 Task: Look for organic products in the category "Sugar Substitutes".
Action: Mouse moved to (264, 138)
Screenshot: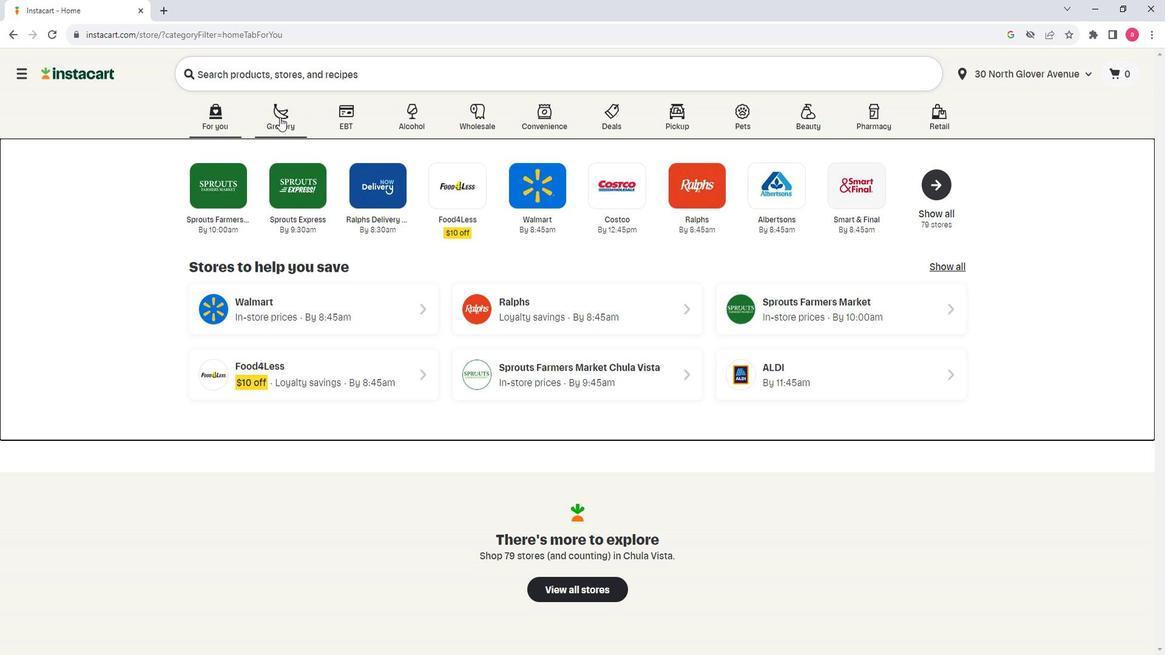 
Action: Mouse pressed left at (264, 138)
Screenshot: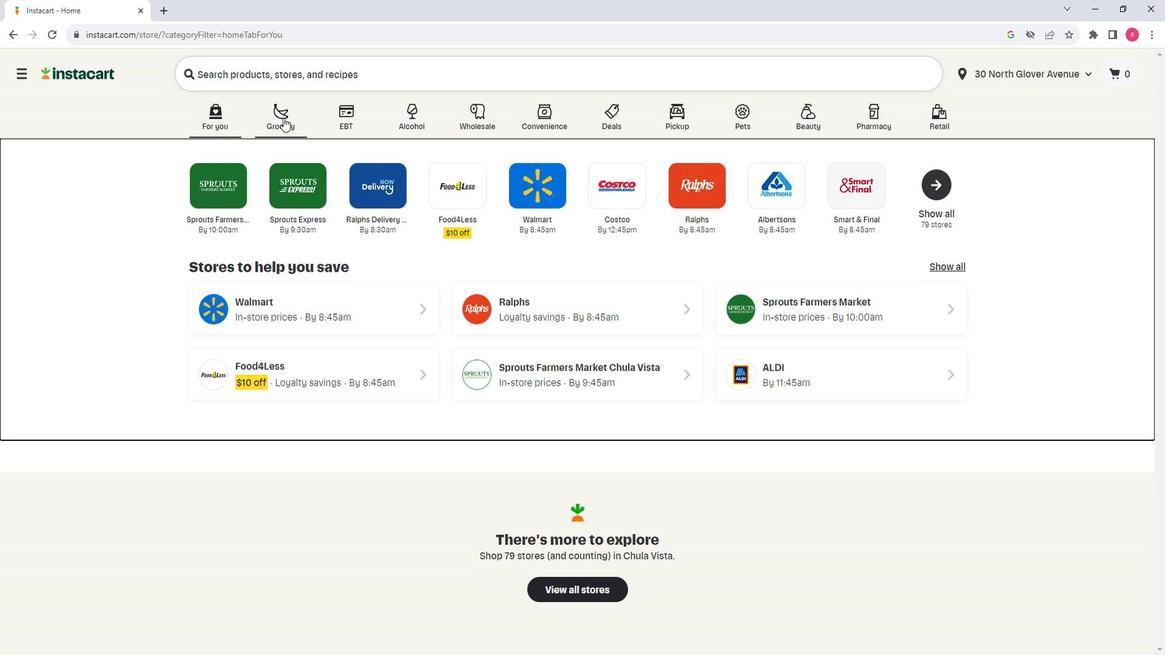 
Action: Mouse moved to (329, 357)
Screenshot: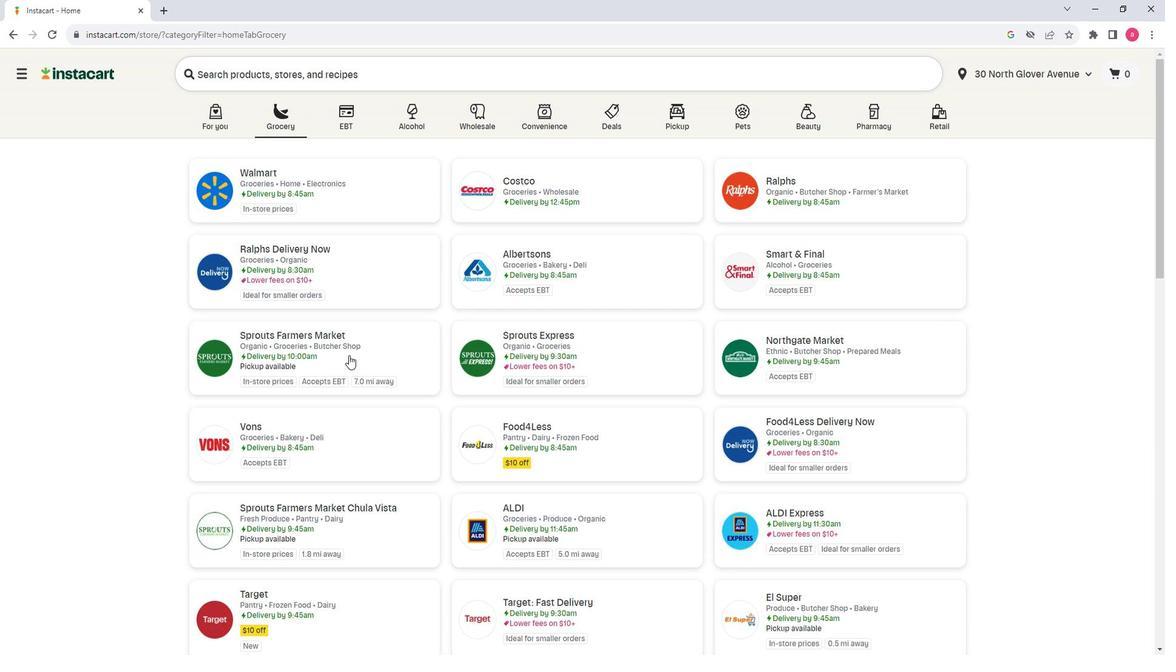 
Action: Mouse pressed left at (329, 357)
Screenshot: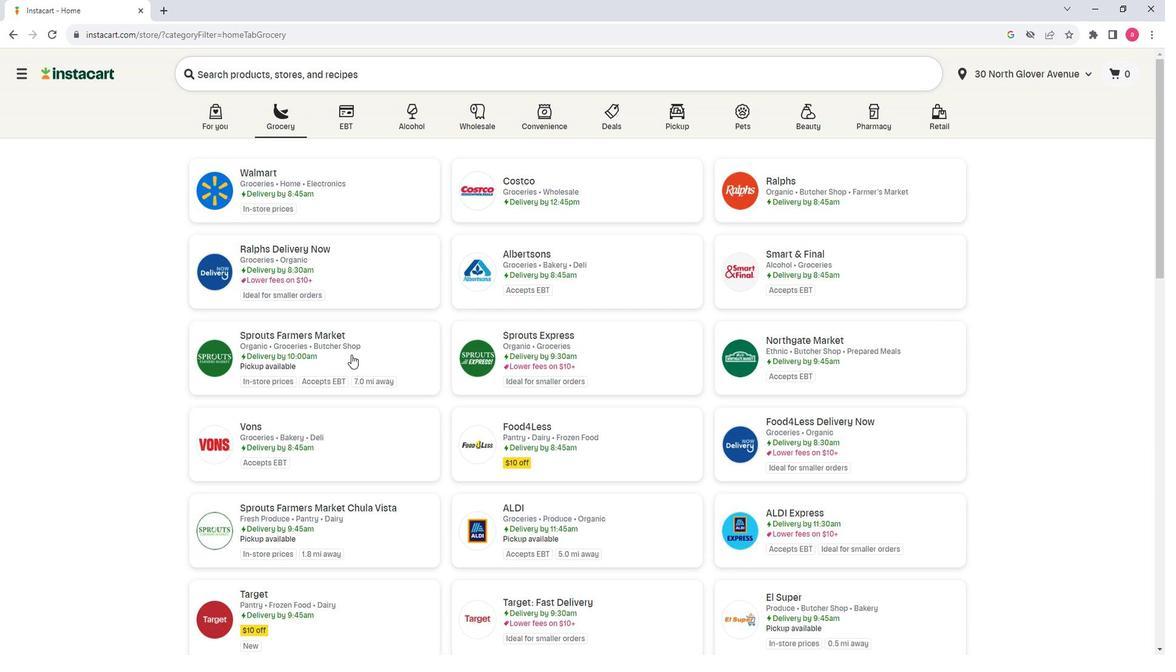 
Action: Mouse moved to (86, 364)
Screenshot: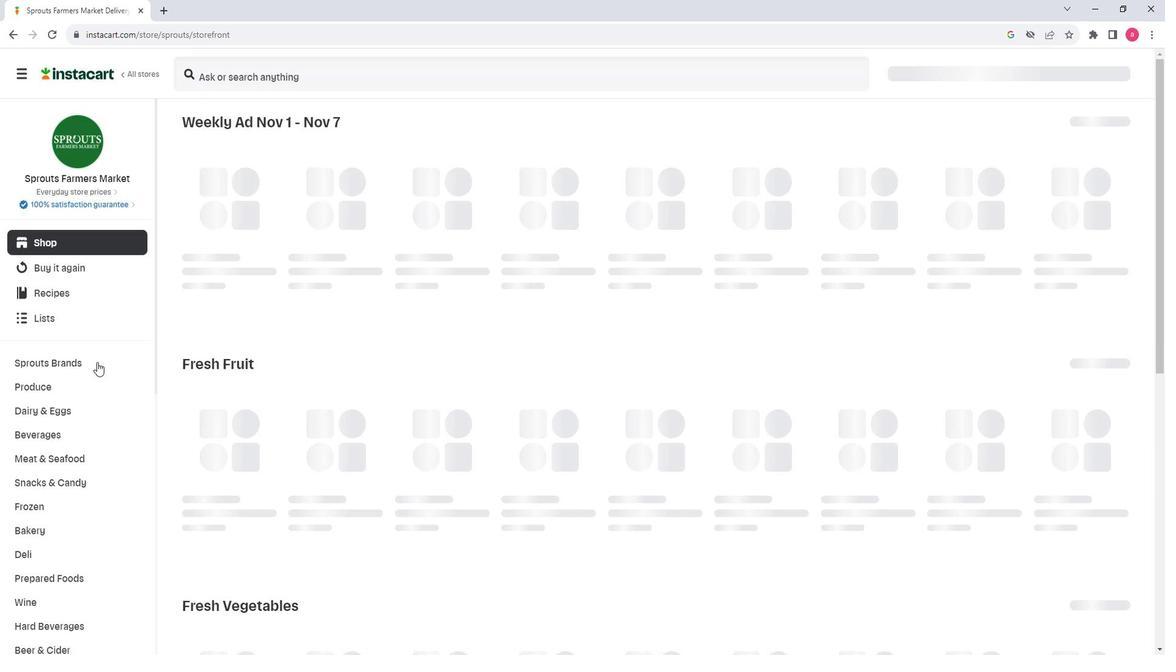 
Action: Mouse scrolled (86, 364) with delta (0, 0)
Screenshot: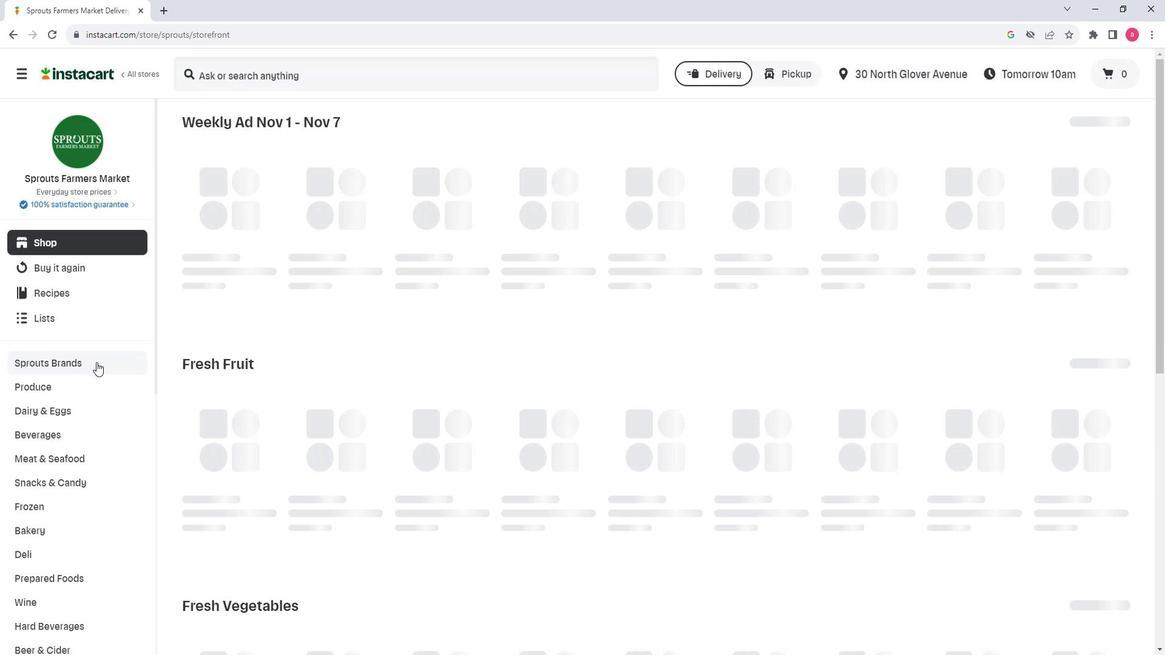 
Action: Mouse scrolled (86, 364) with delta (0, 0)
Screenshot: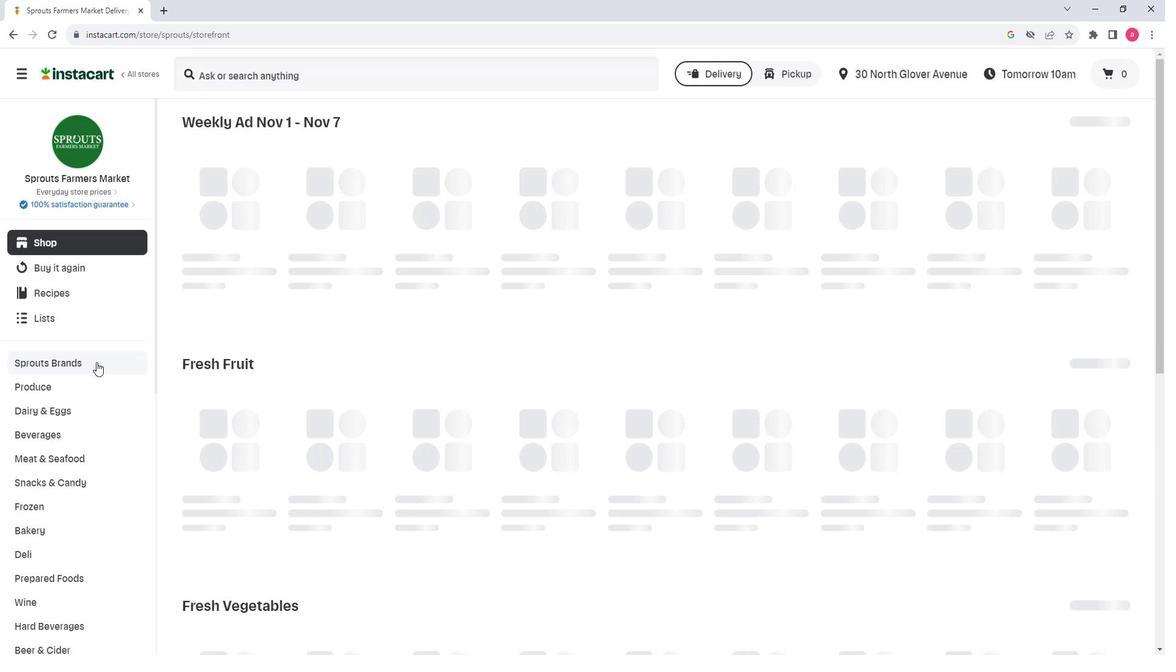 
Action: Mouse scrolled (86, 364) with delta (0, 0)
Screenshot: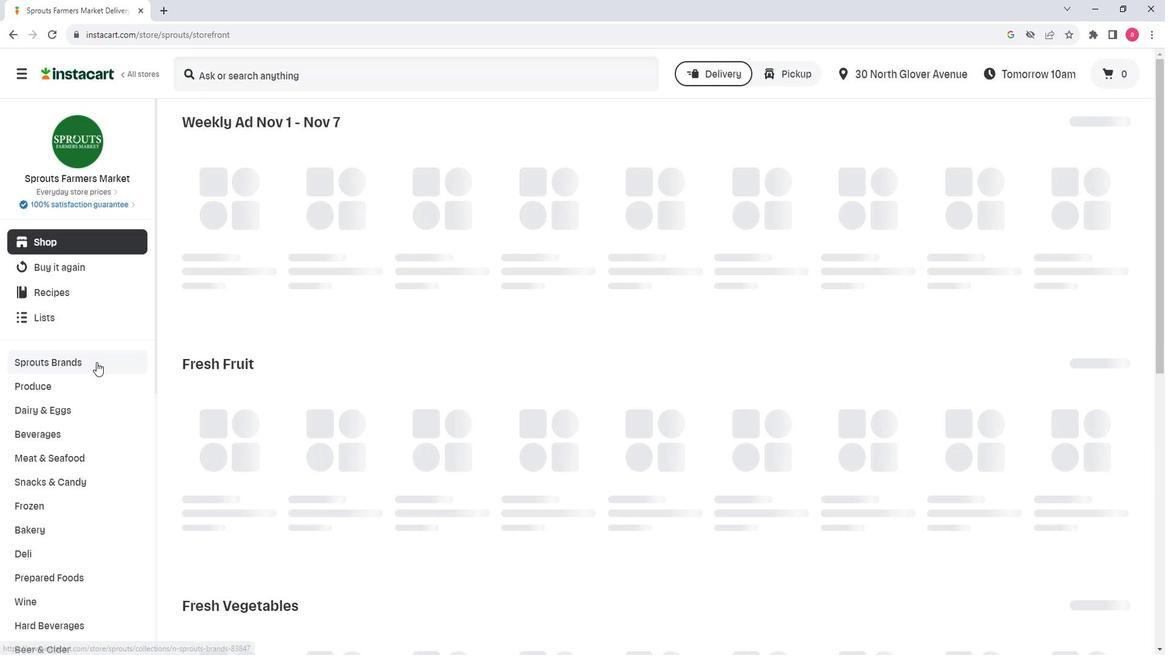 
Action: Mouse moved to (86, 364)
Screenshot: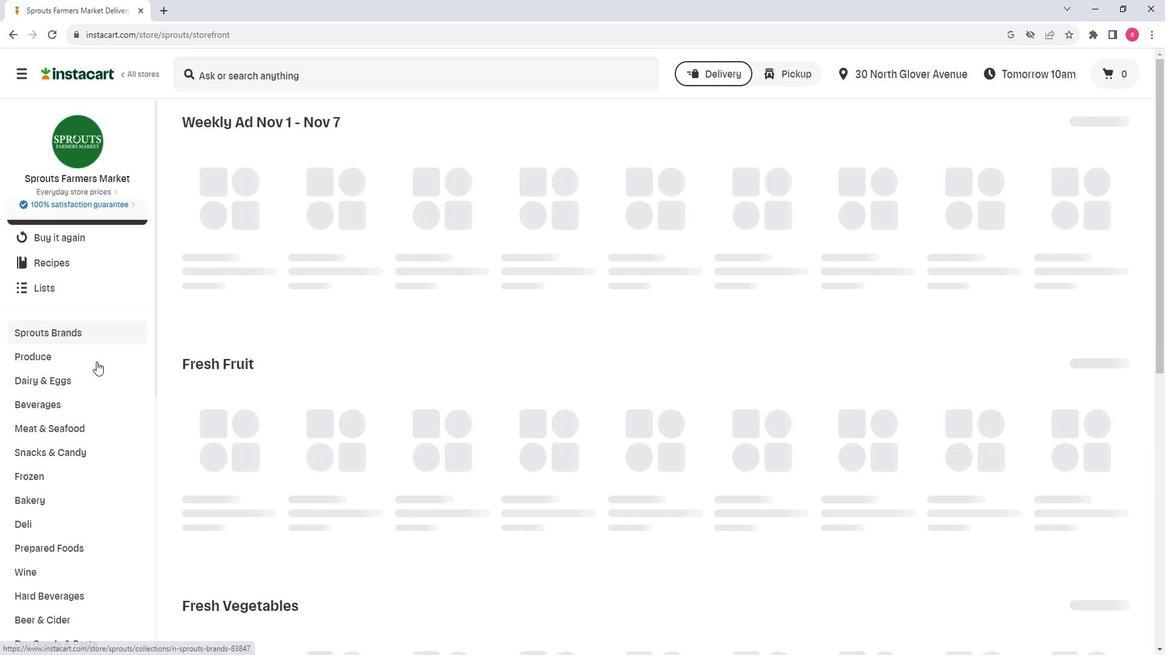 
Action: Mouse scrolled (86, 363) with delta (0, 0)
Screenshot: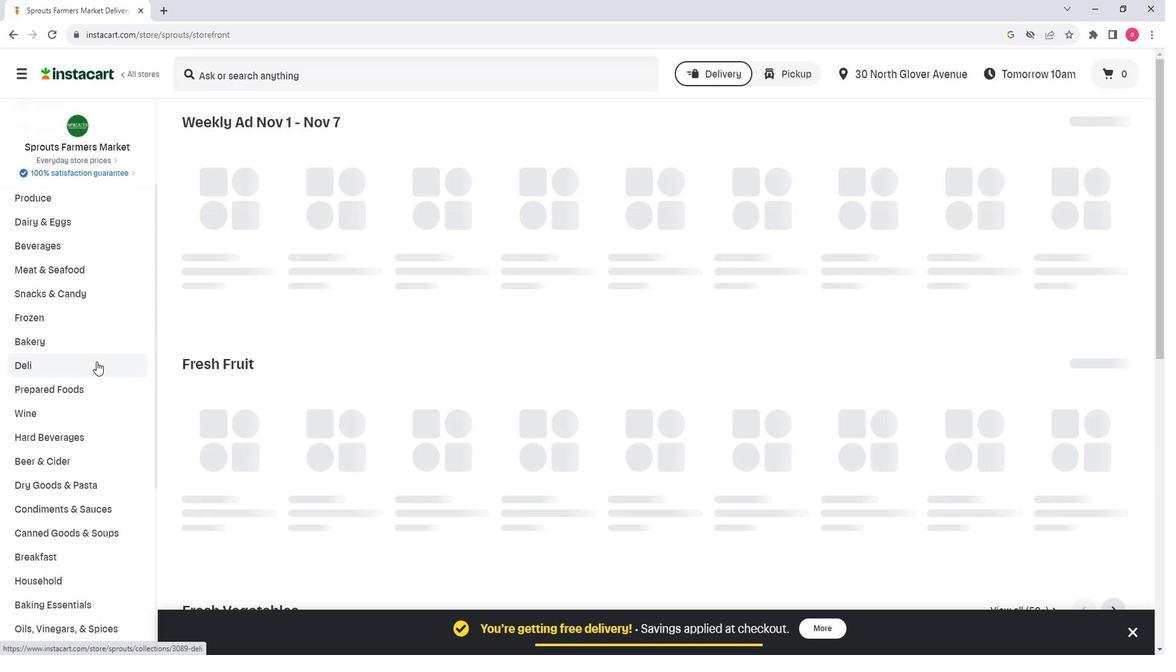 
Action: Mouse scrolled (86, 363) with delta (0, 0)
Screenshot: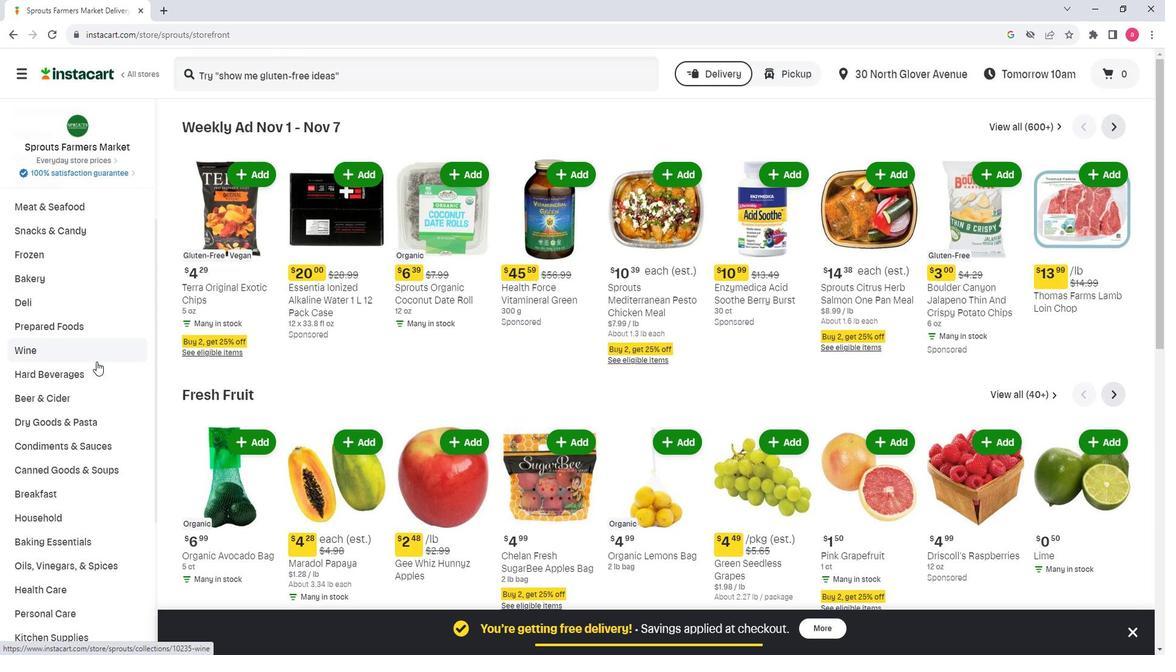 
Action: Mouse moved to (86, 465)
Screenshot: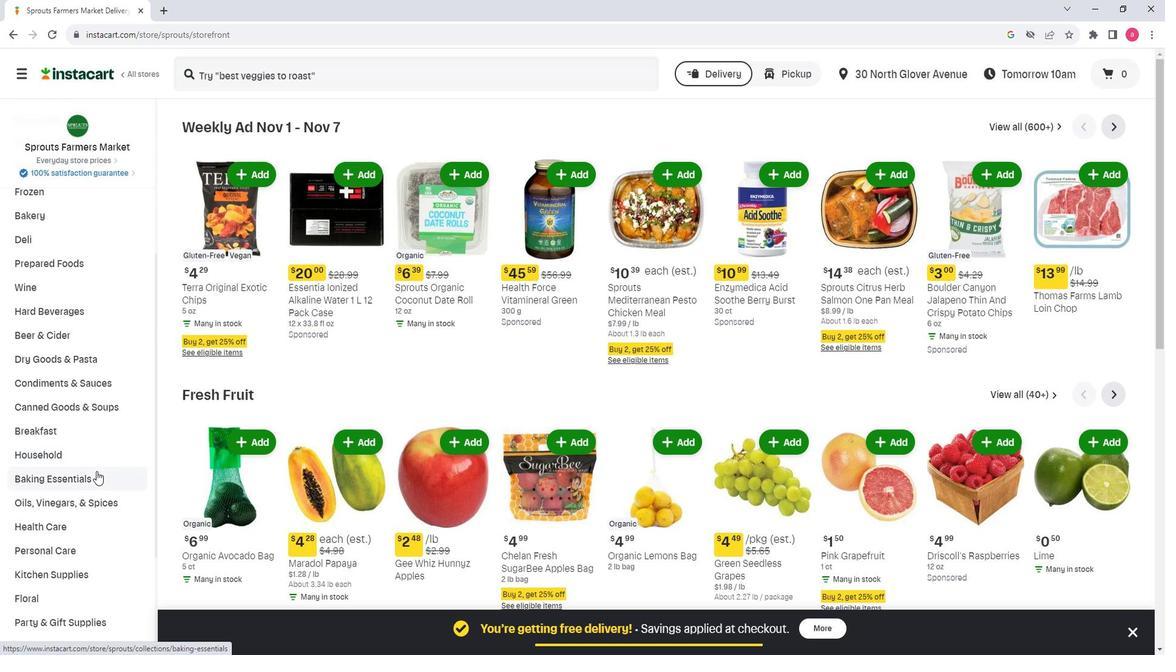 
Action: Mouse pressed left at (86, 465)
Screenshot: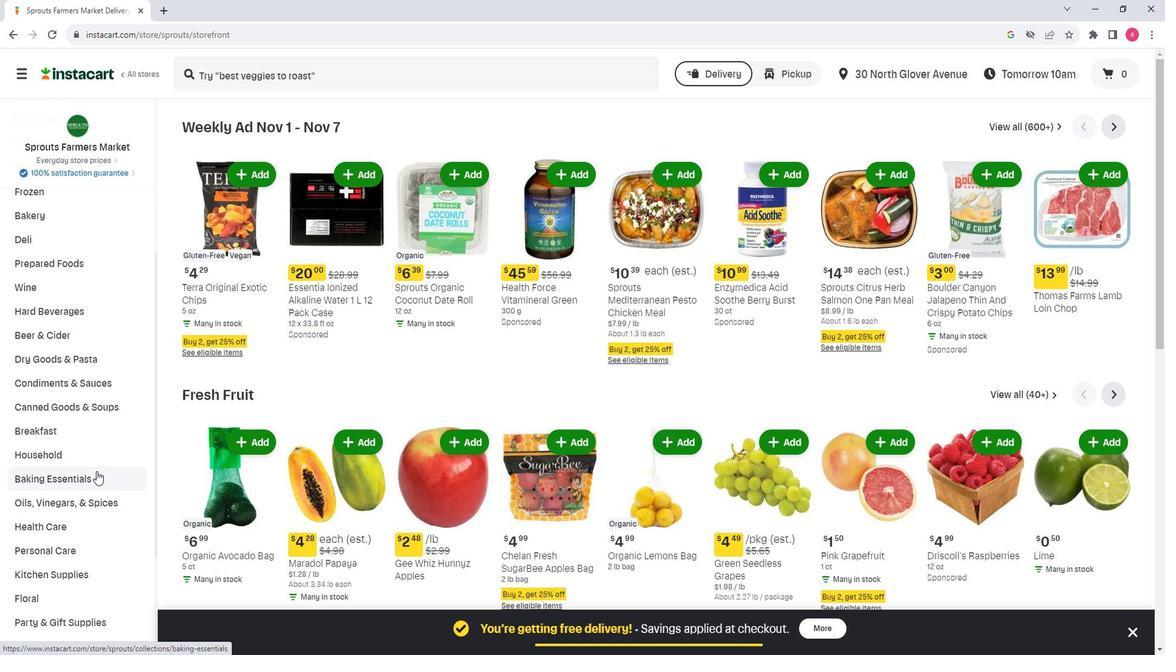
Action: Mouse moved to (713, 180)
Screenshot: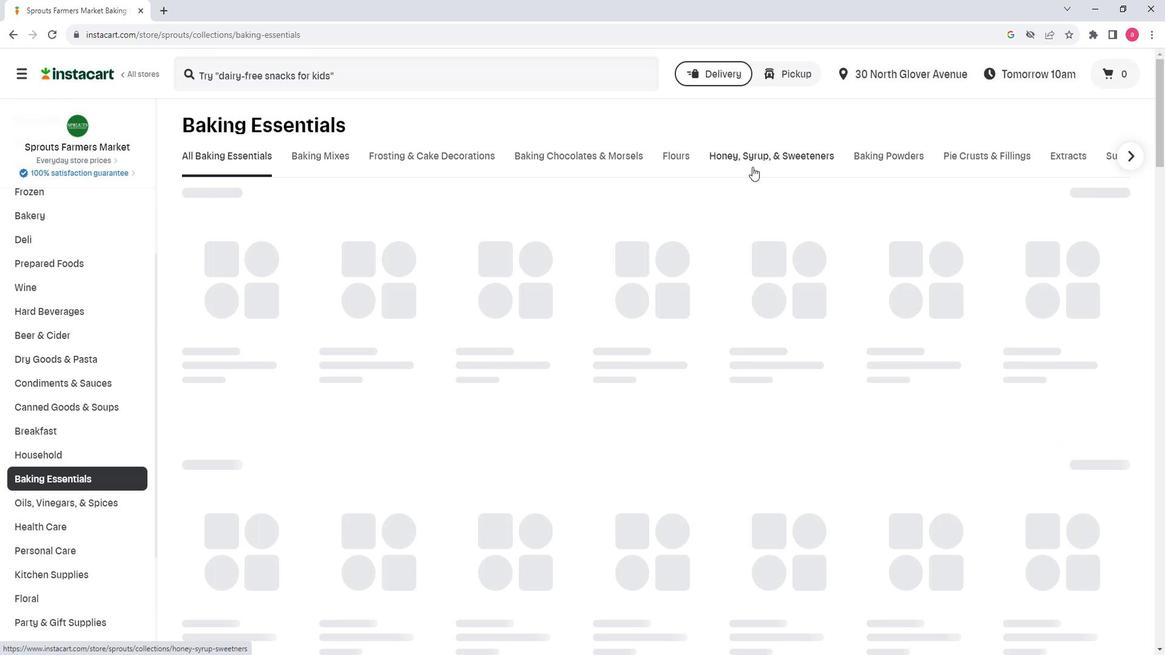 
Action: Mouse pressed left at (713, 180)
Screenshot: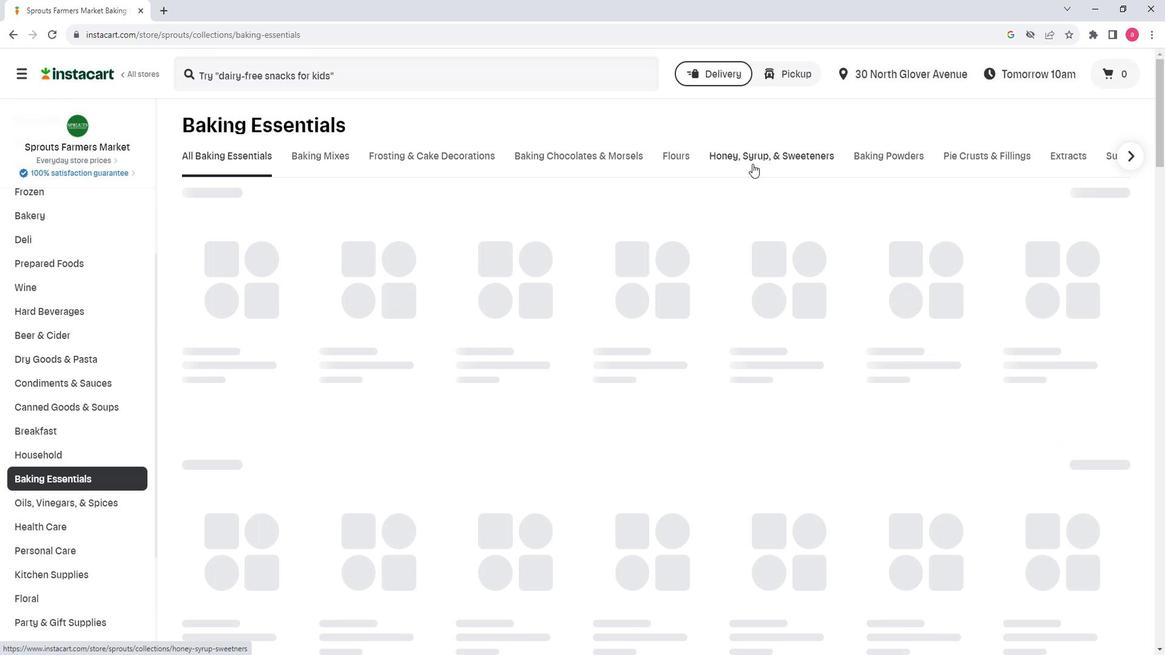 
Action: Mouse moved to (539, 224)
Screenshot: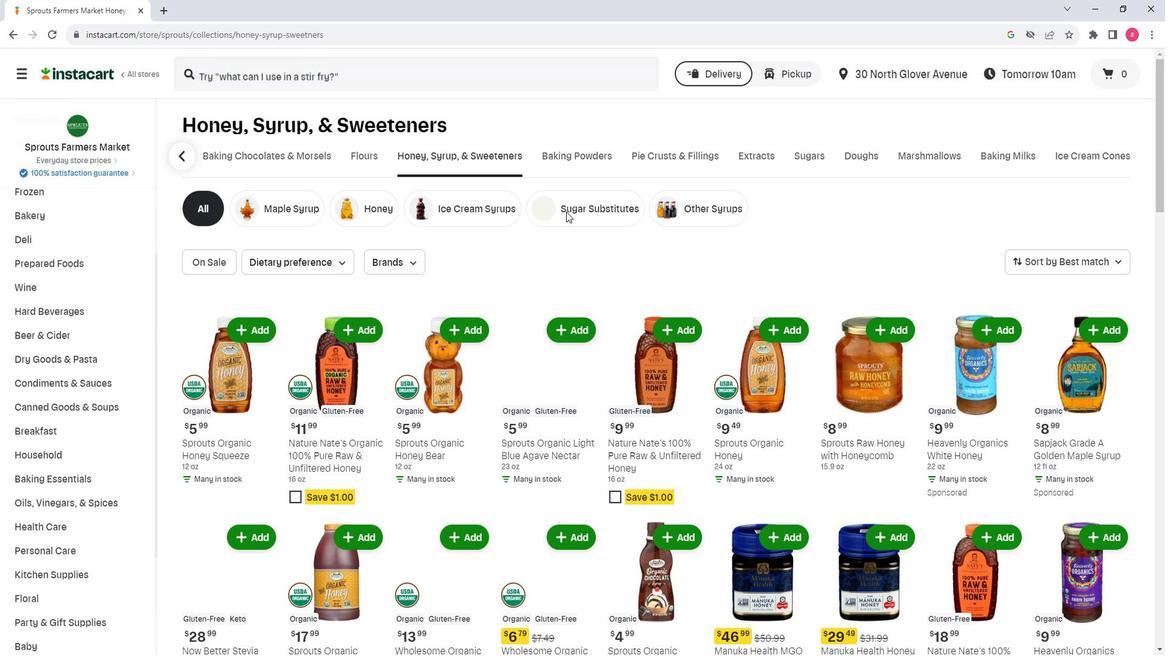 
Action: Mouse pressed left at (539, 224)
Screenshot: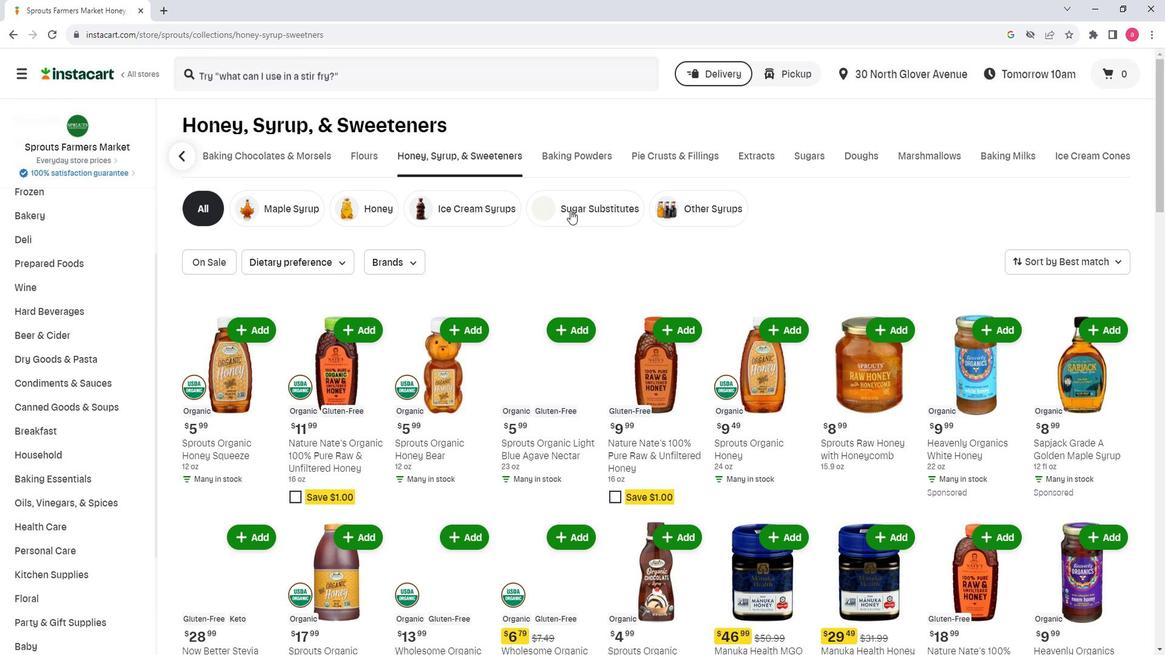 
Action: Mouse moved to (286, 269)
Screenshot: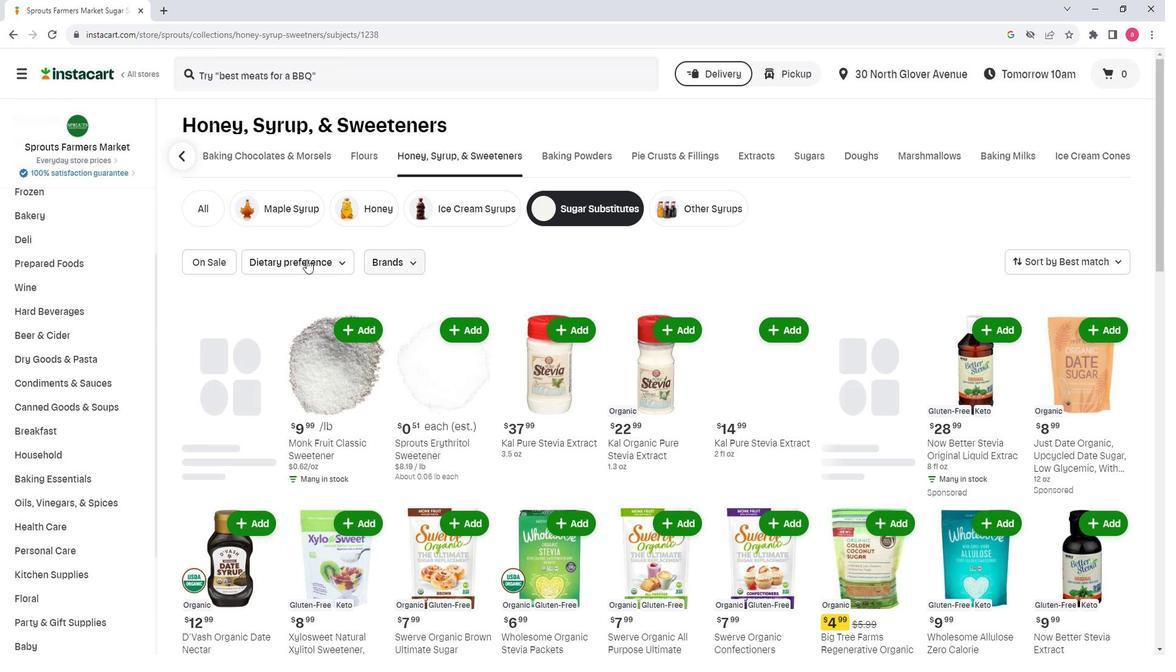 
Action: Mouse pressed left at (286, 269)
Screenshot: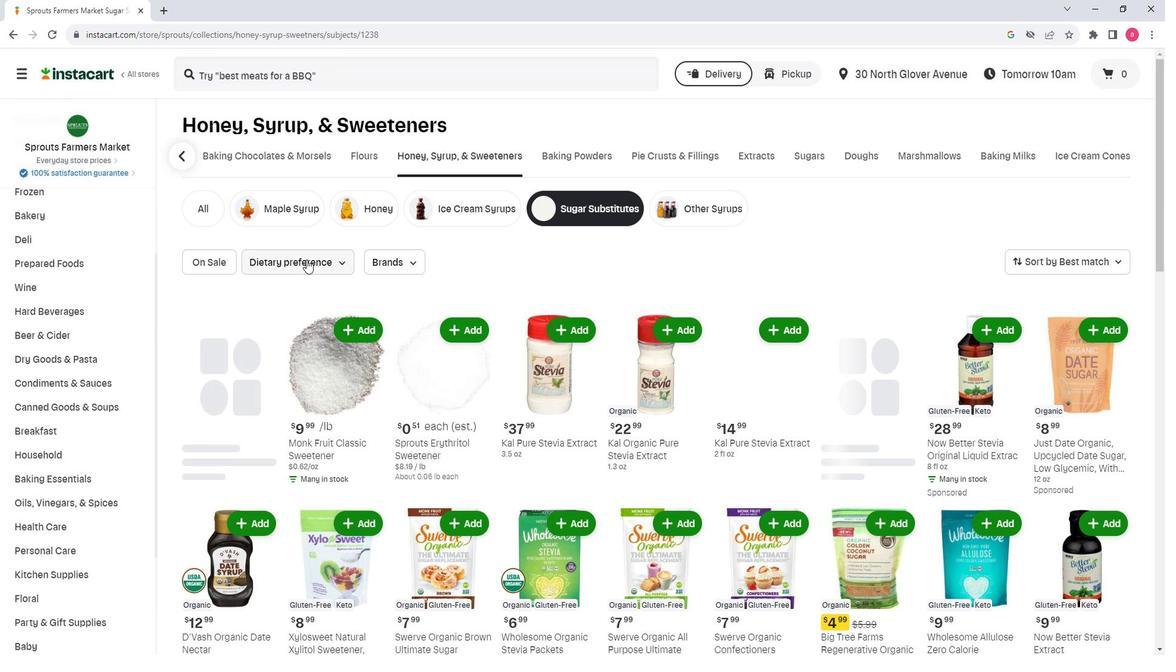 
Action: Mouse moved to (362, 367)
Screenshot: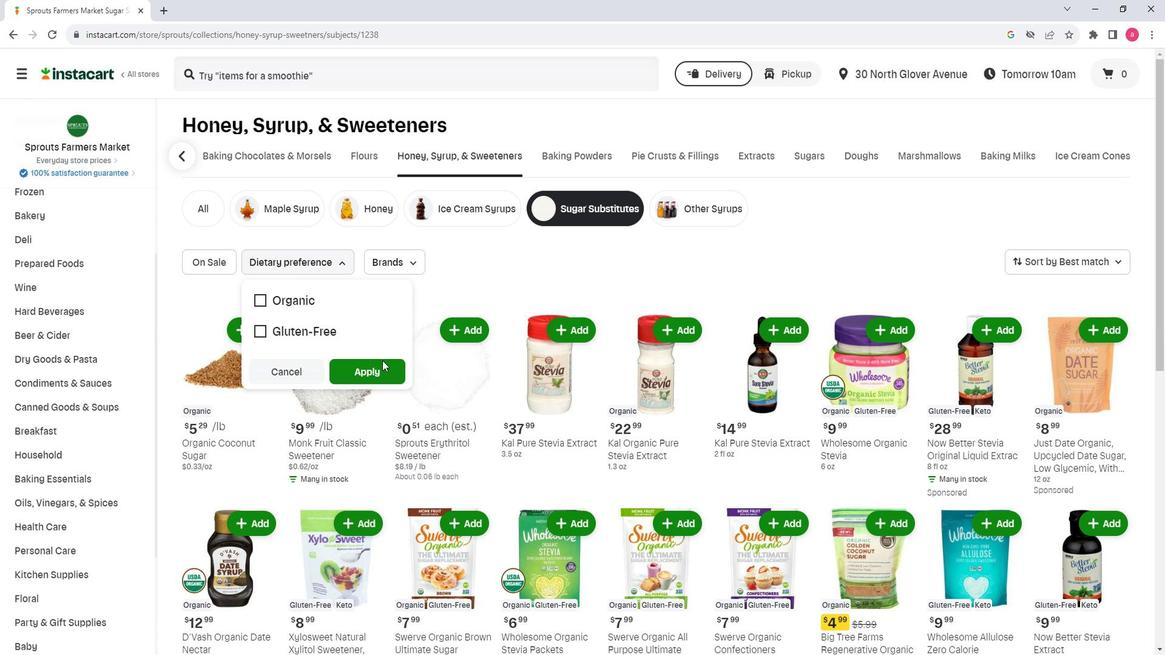 
